 Task: Enable the option "Grayscale video output " for general video settings.
Action: Mouse moved to (142, 16)
Screenshot: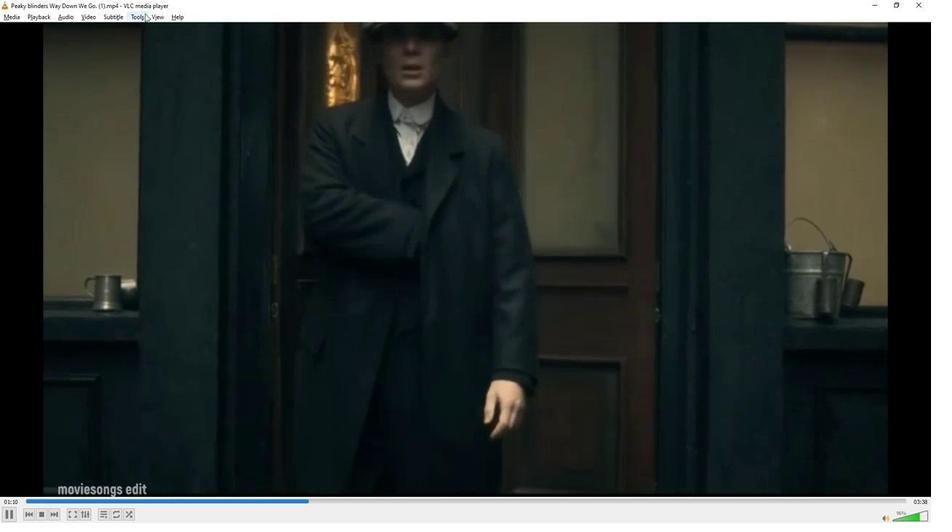 
Action: Mouse pressed left at (142, 16)
Screenshot: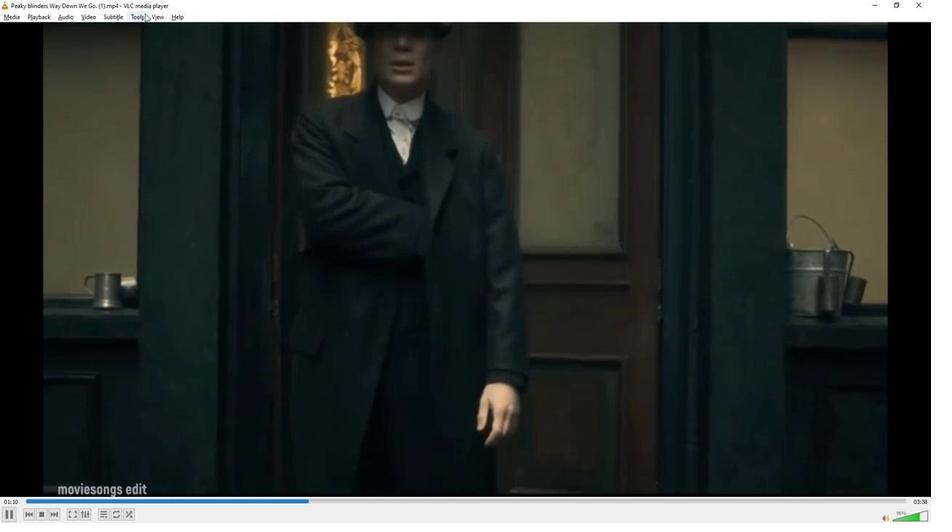 
Action: Mouse moved to (155, 131)
Screenshot: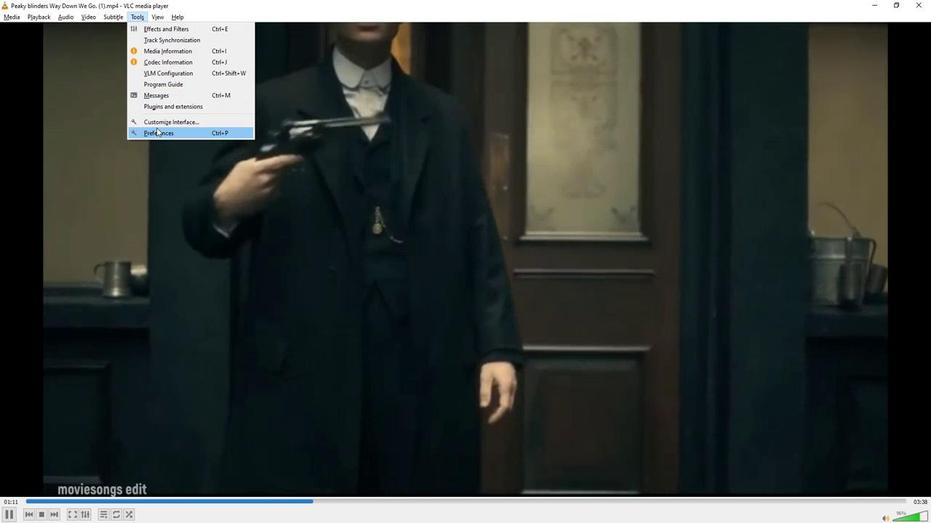 
Action: Mouse pressed left at (155, 131)
Screenshot: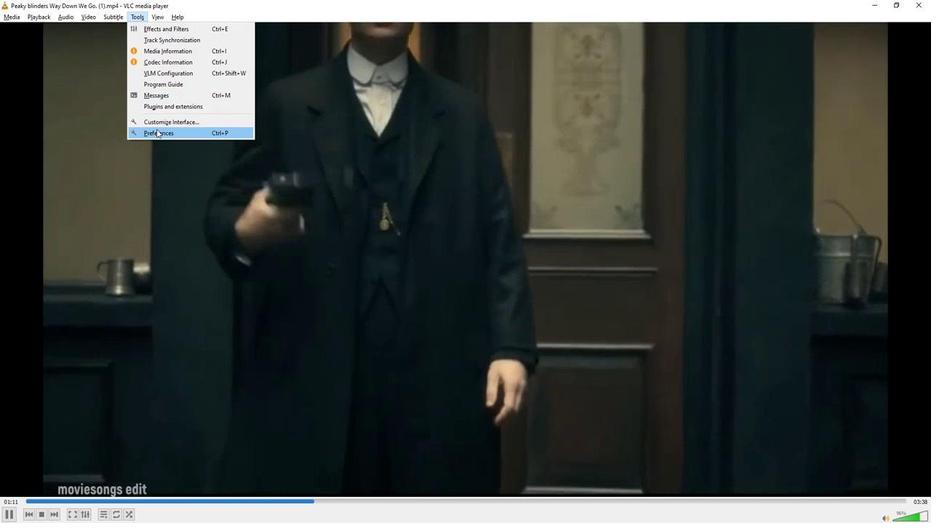 
Action: Mouse moved to (162, 402)
Screenshot: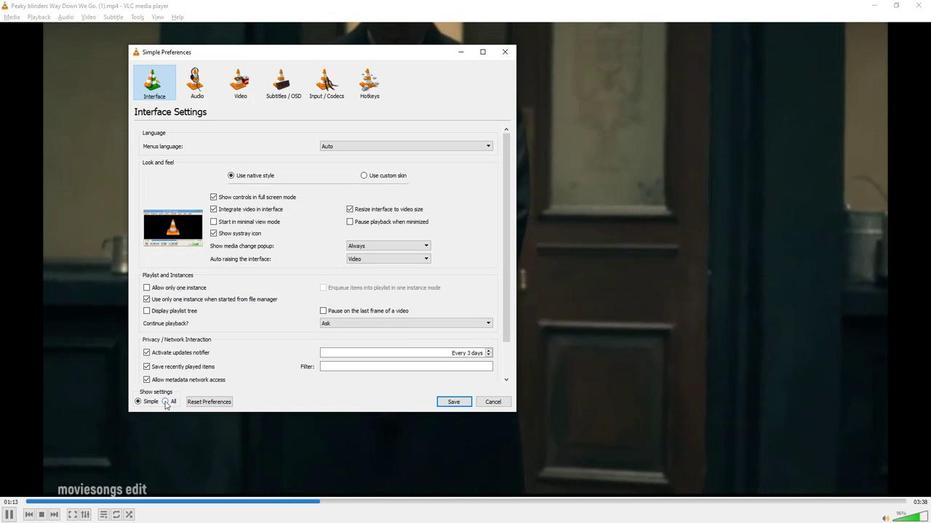 
Action: Mouse pressed left at (162, 402)
Screenshot: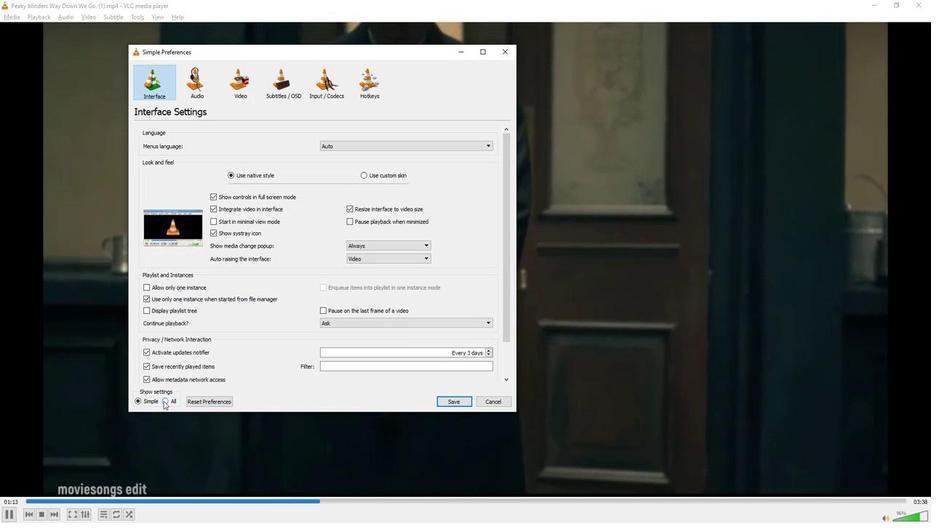 
Action: Mouse moved to (159, 356)
Screenshot: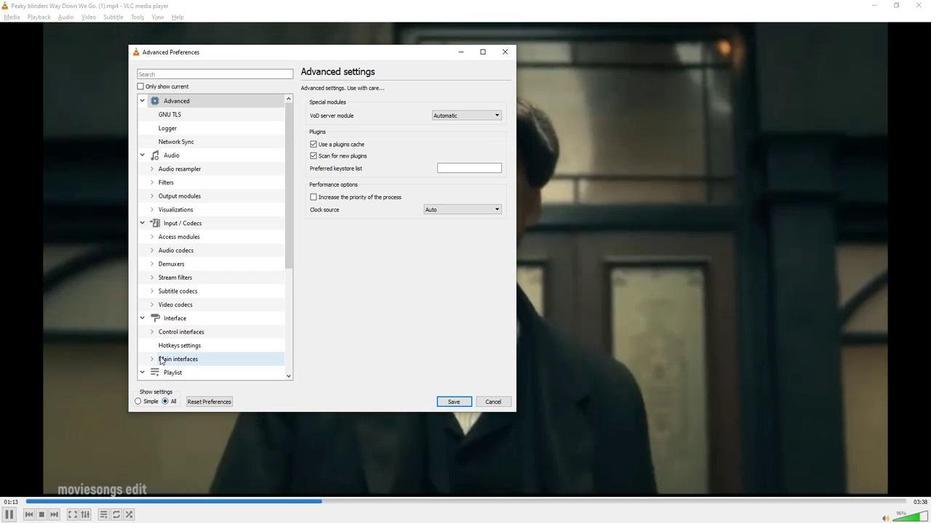 
Action: Mouse scrolled (159, 355) with delta (0, 0)
Screenshot: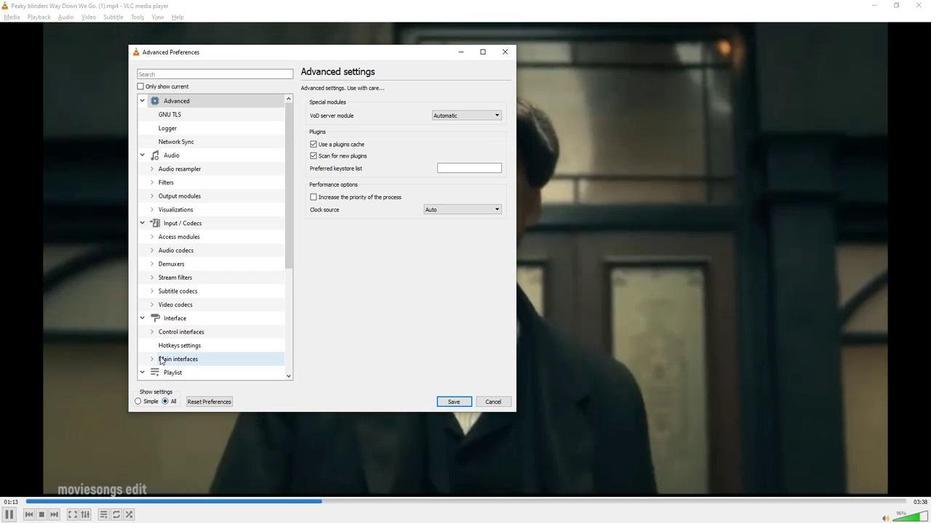 
Action: Mouse moved to (158, 354)
Screenshot: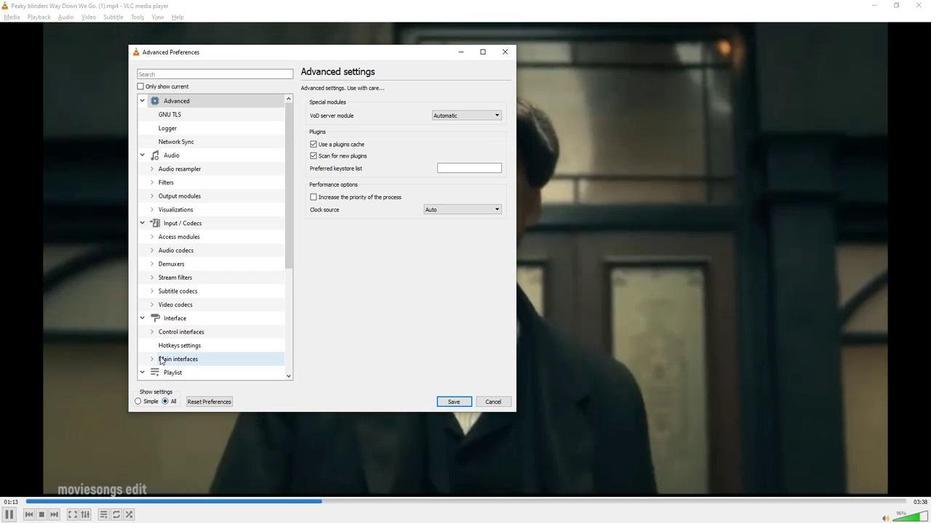 
Action: Mouse scrolled (158, 354) with delta (0, 0)
Screenshot: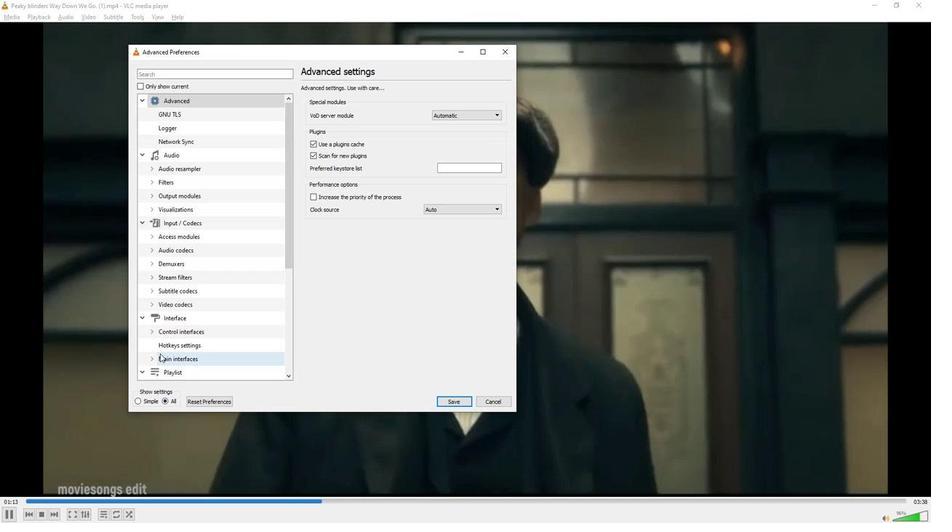 
Action: Mouse scrolled (158, 354) with delta (0, 0)
Screenshot: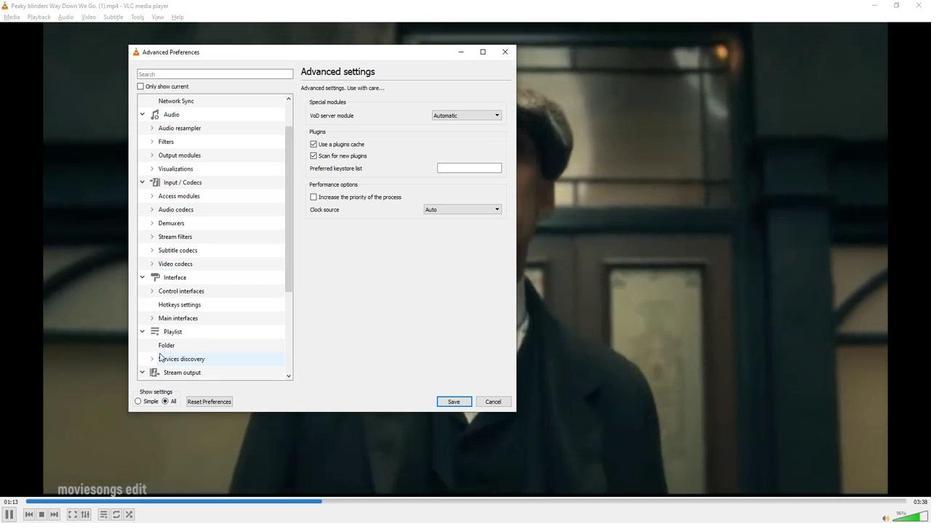 
Action: Mouse scrolled (158, 354) with delta (0, 0)
Screenshot: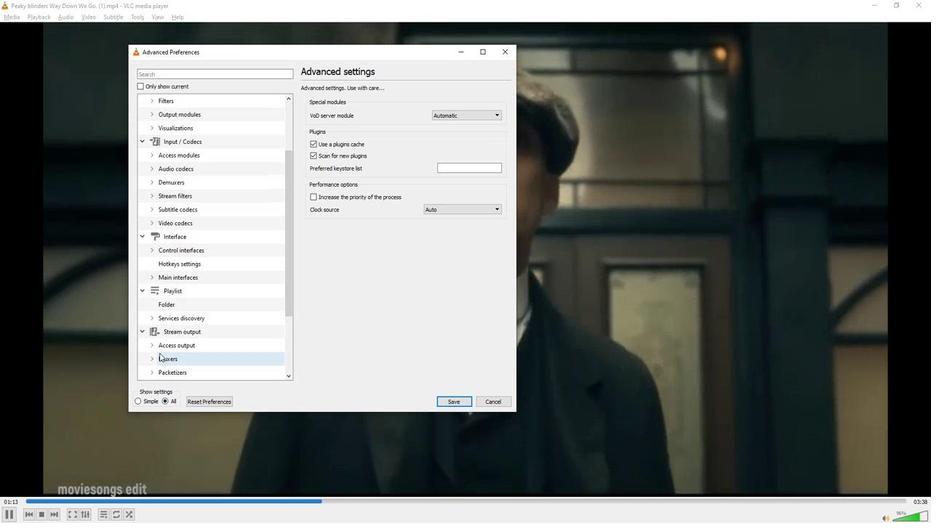 
Action: Mouse moved to (158, 354)
Screenshot: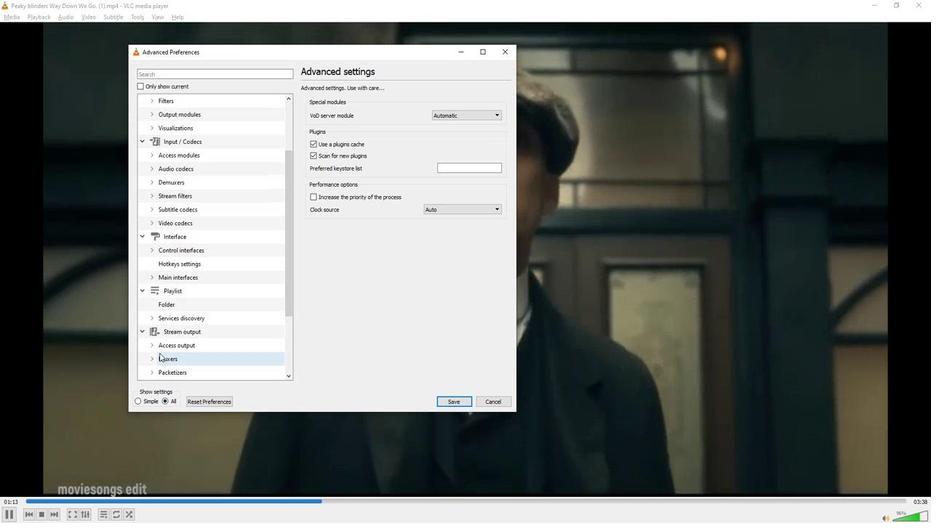 
Action: Mouse scrolled (158, 353) with delta (0, 0)
Screenshot: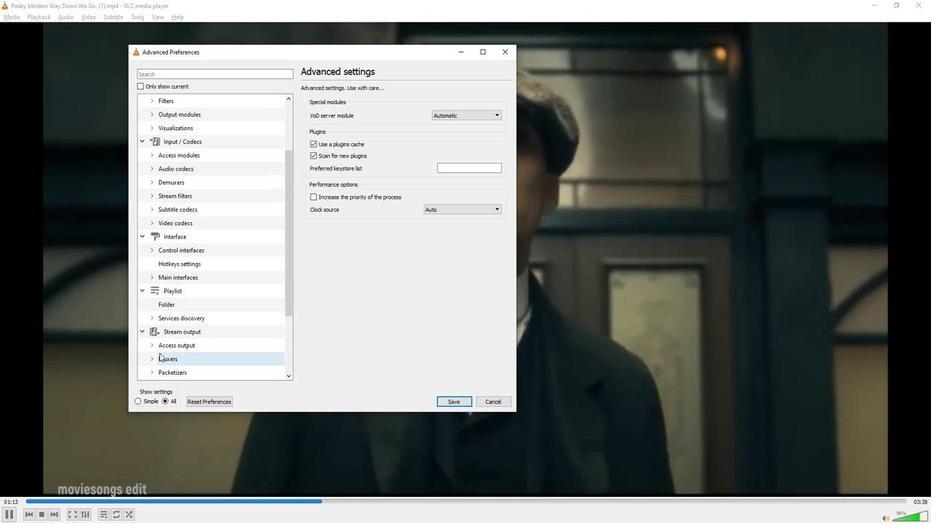
Action: Mouse moved to (157, 354)
Screenshot: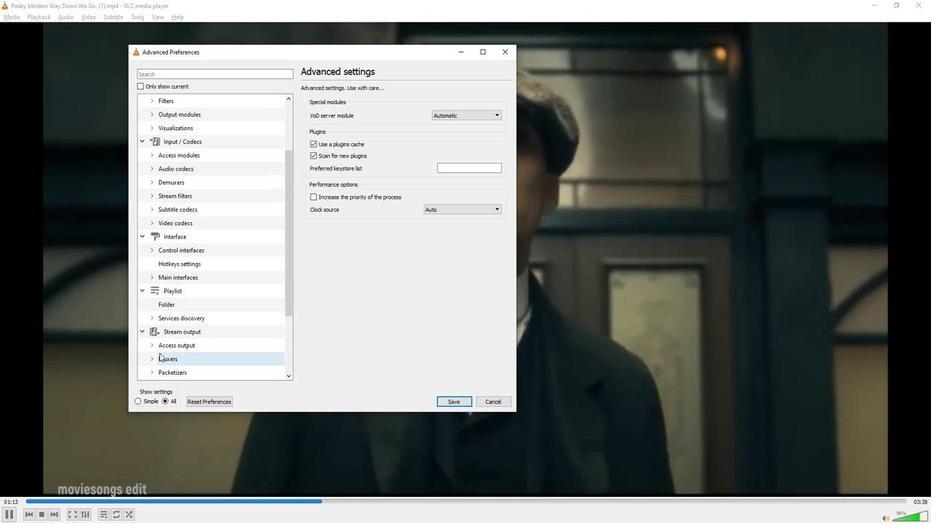 
Action: Mouse scrolled (157, 353) with delta (0, 0)
Screenshot: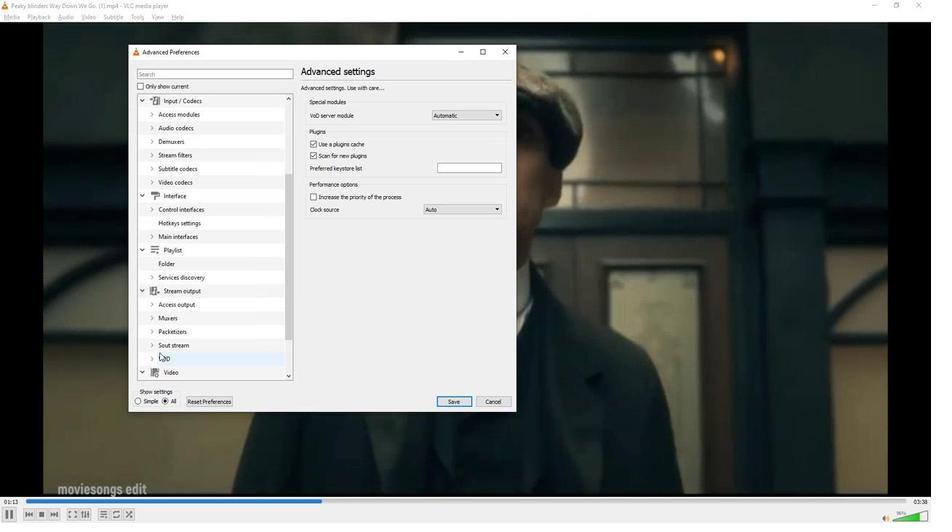 
Action: Mouse scrolled (157, 353) with delta (0, 0)
Screenshot: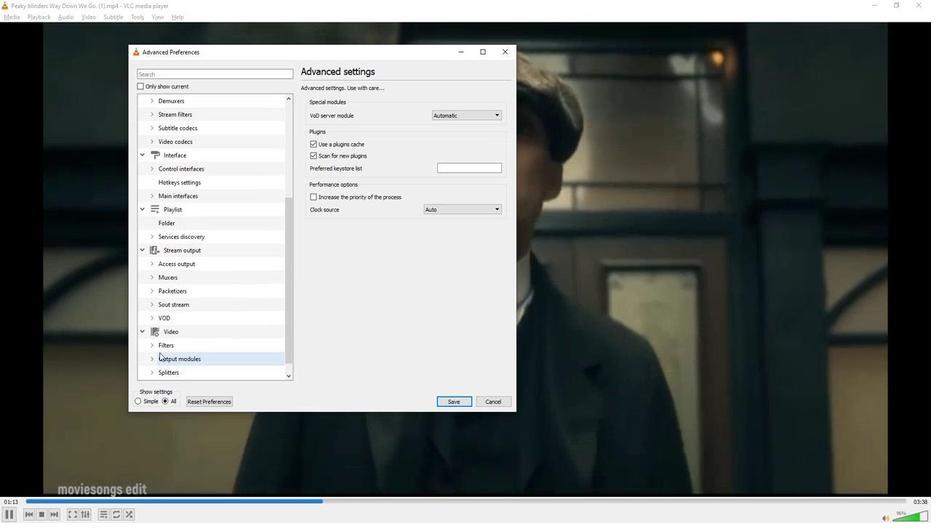 
Action: Mouse moved to (167, 323)
Screenshot: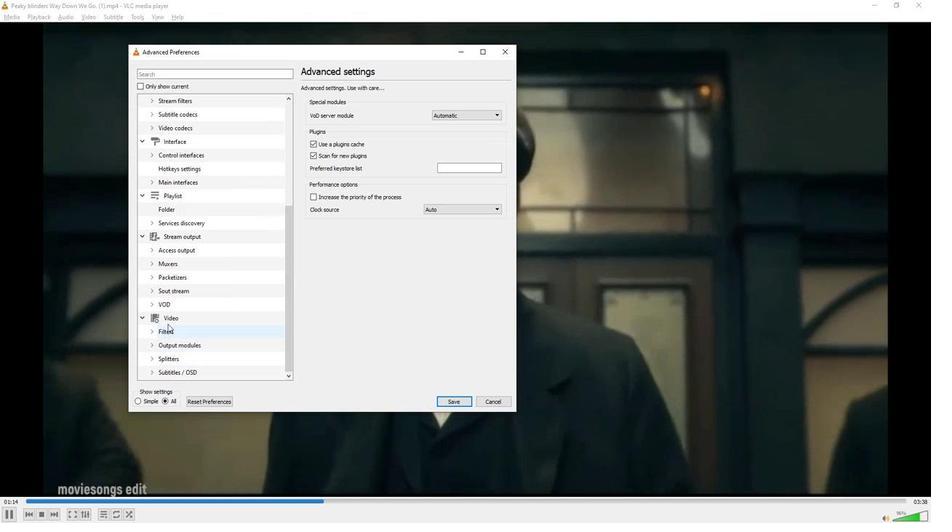 
Action: Mouse pressed left at (167, 323)
Screenshot: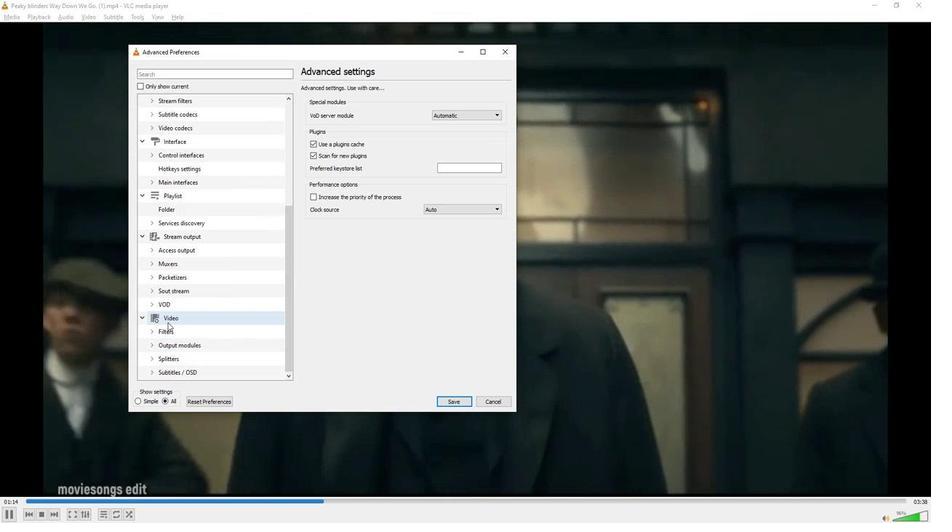 
Action: Mouse moved to (323, 115)
Screenshot: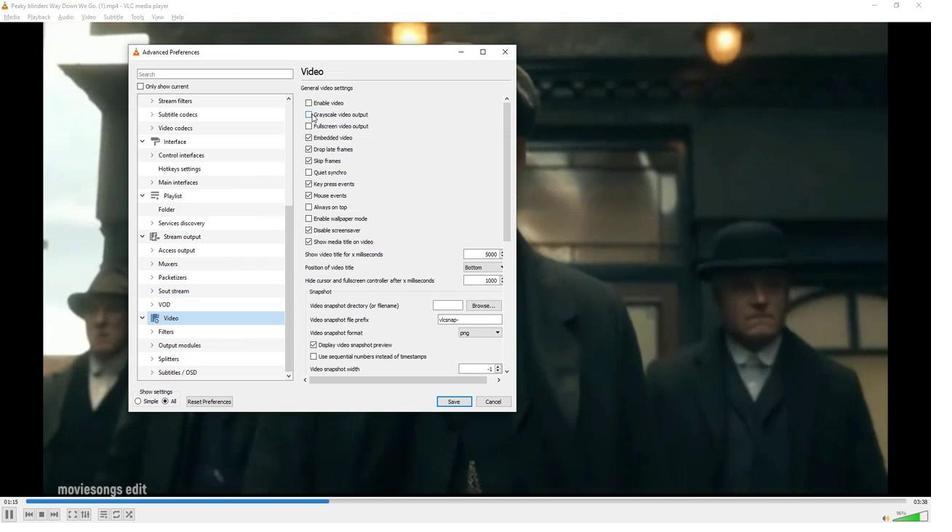 
Action: Mouse pressed left at (323, 115)
Screenshot: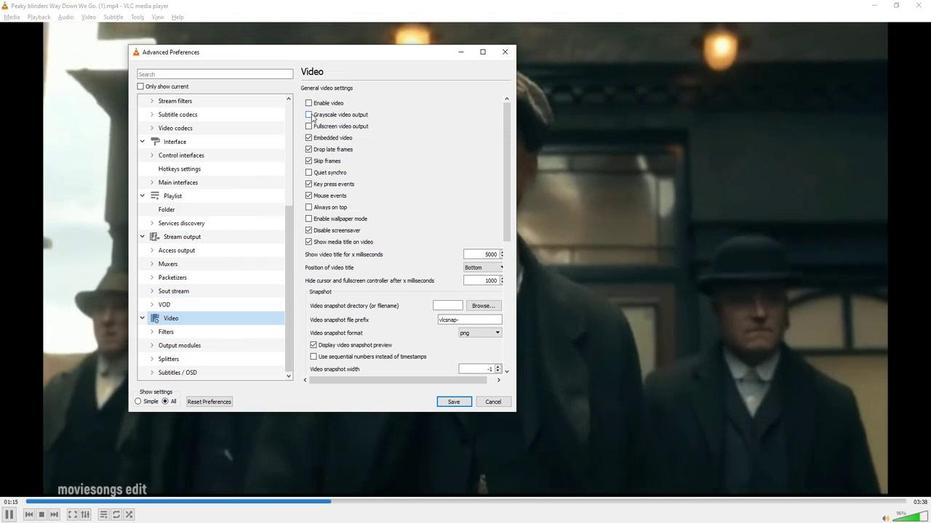 
Action: Mouse moved to (330, 143)
Screenshot: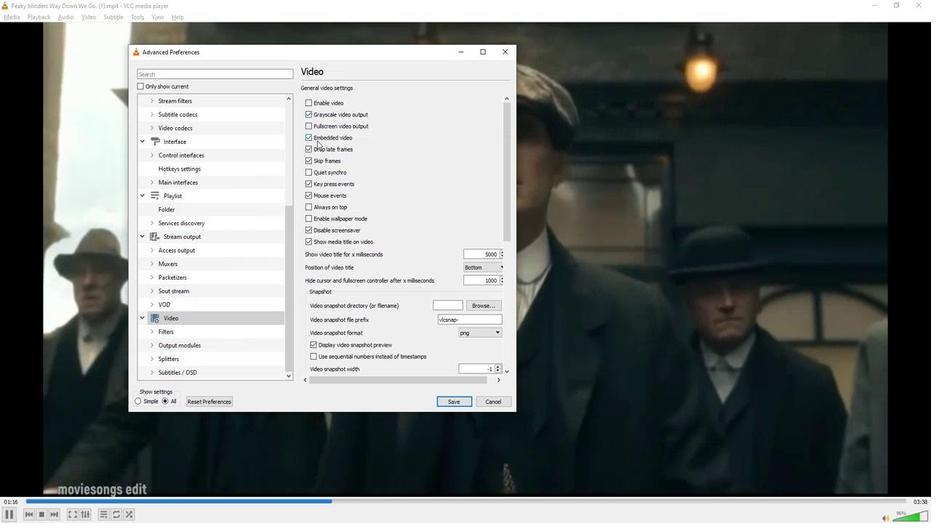 
